 Task: Use the formula "POISSON" in spreadsheet "Project protfolio".
Action: Key pressed '='
Screenshot: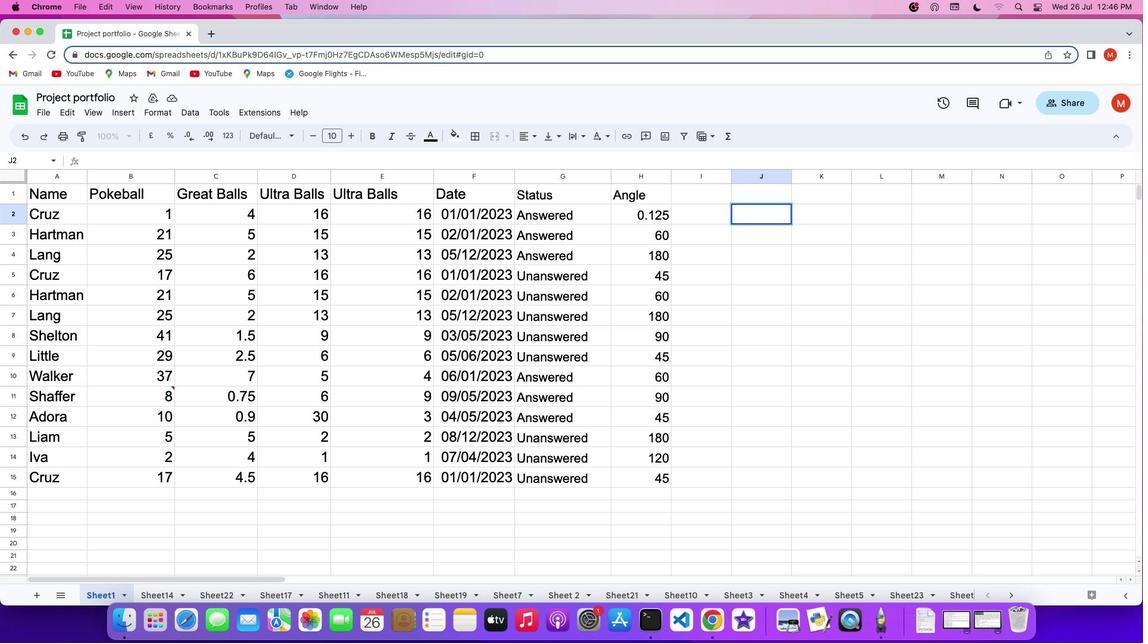 
Action: Mouse moved to (658, 472)
Screenshot: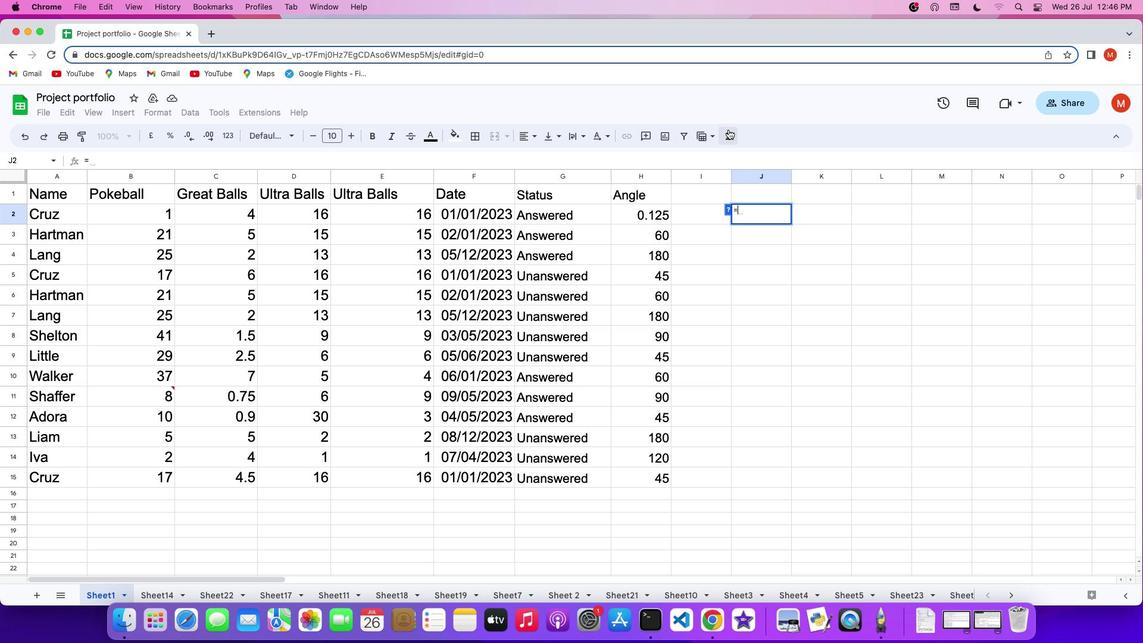 
Action: Mouse pressed left at (658, 472)
Screenshot: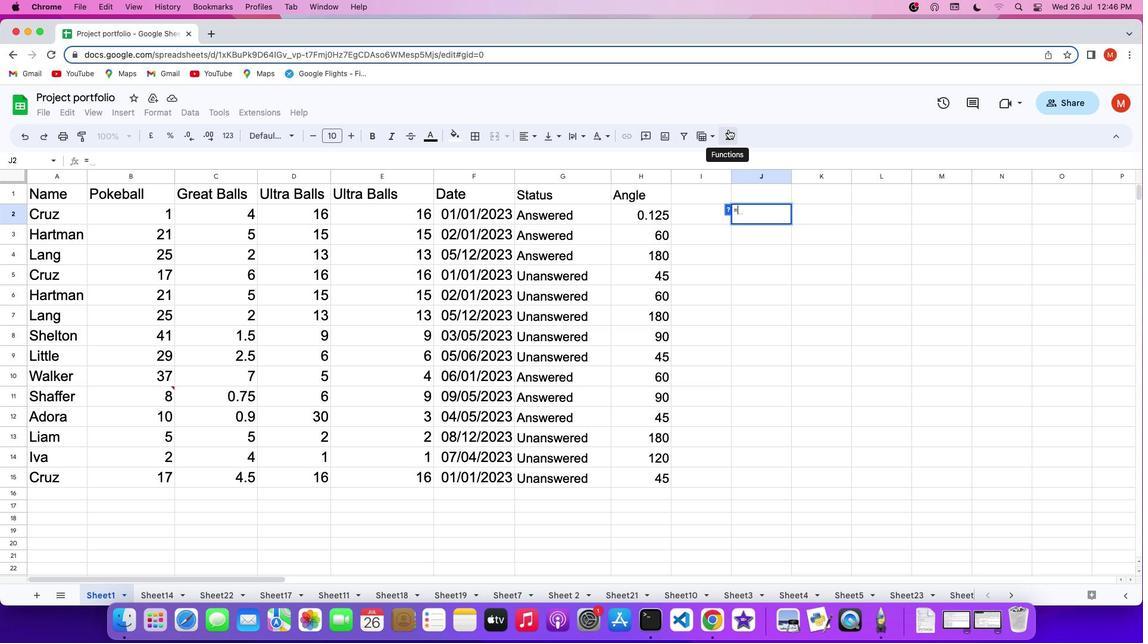 
Action: Mouse moved to (658, 472)
Screenshot: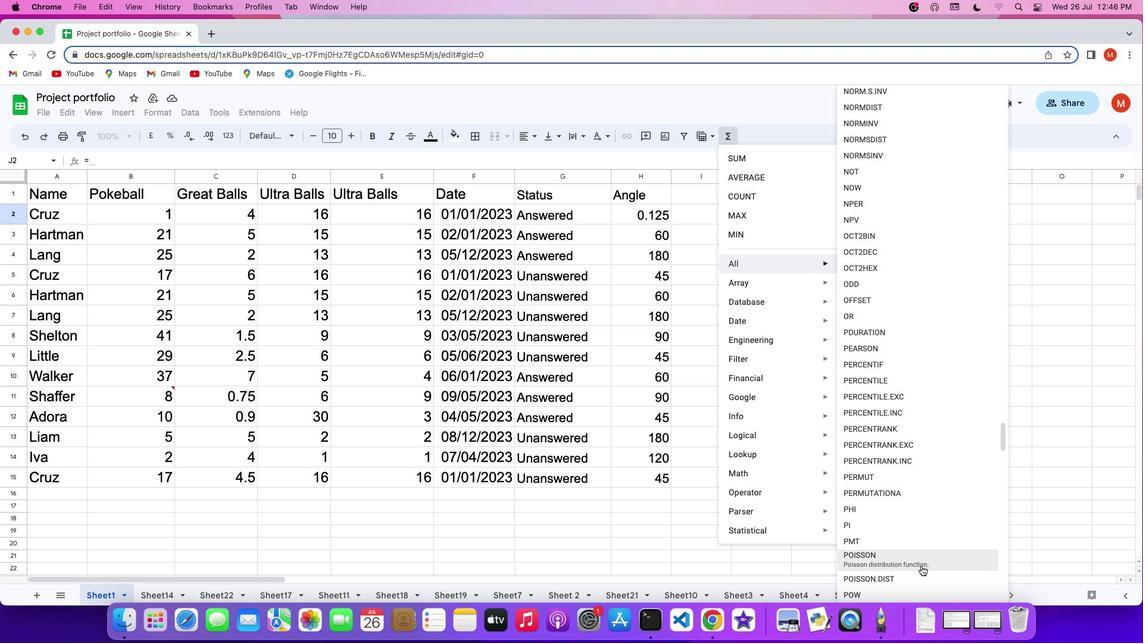 
Action: Mouse pressed left at (658, 472)
Screenshot: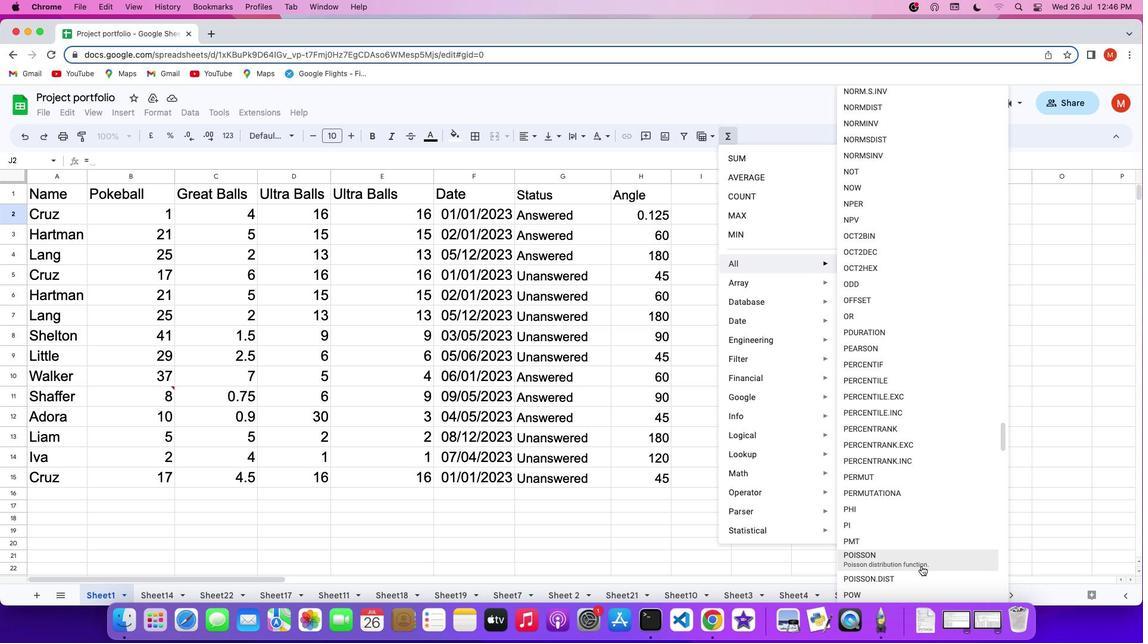 
Action: Mouse moved to (658, 472)
Screenshot: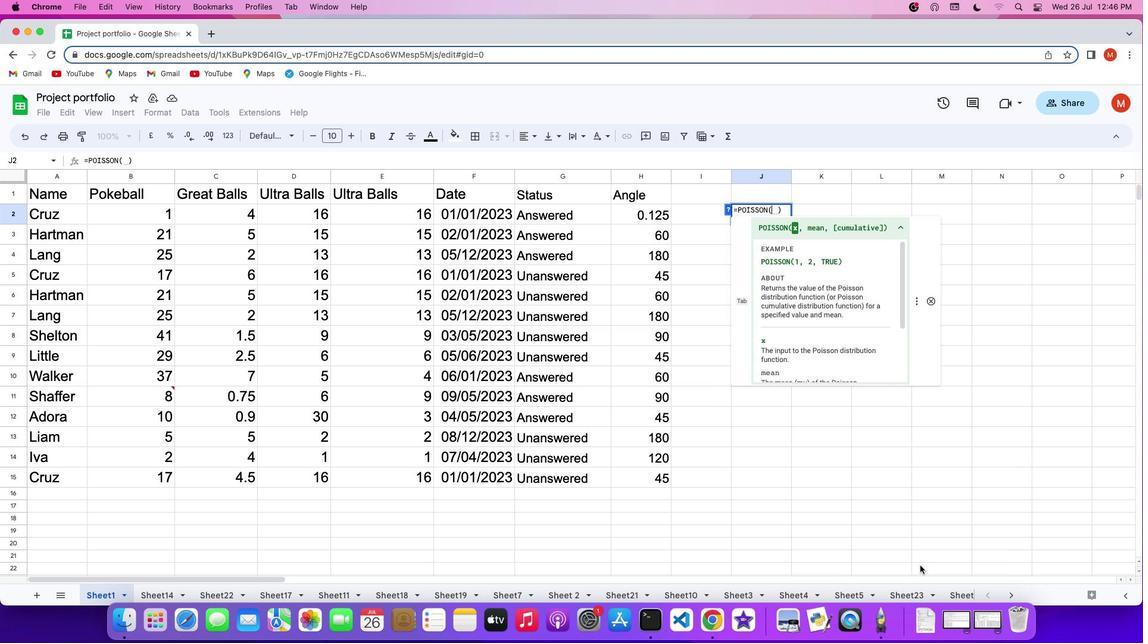 
Action: Key pressed '1'',''2'','Key.shift'T''r''u''e'Key.enter
Screenshot: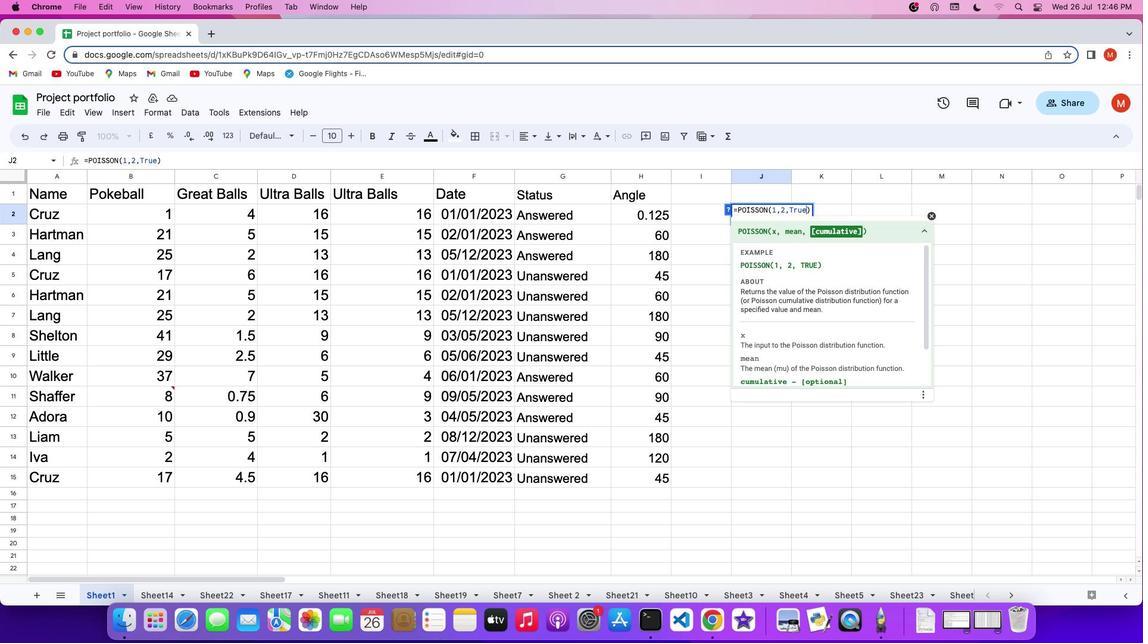 
